 Task: In the  document Regularexercisemeet.rtf Change the allignment of footer to  'Center' Select the entire text and insert font style 'Playfair Display' and font size: 19
Action: Mouse moved to (263, 409)
Screenshot: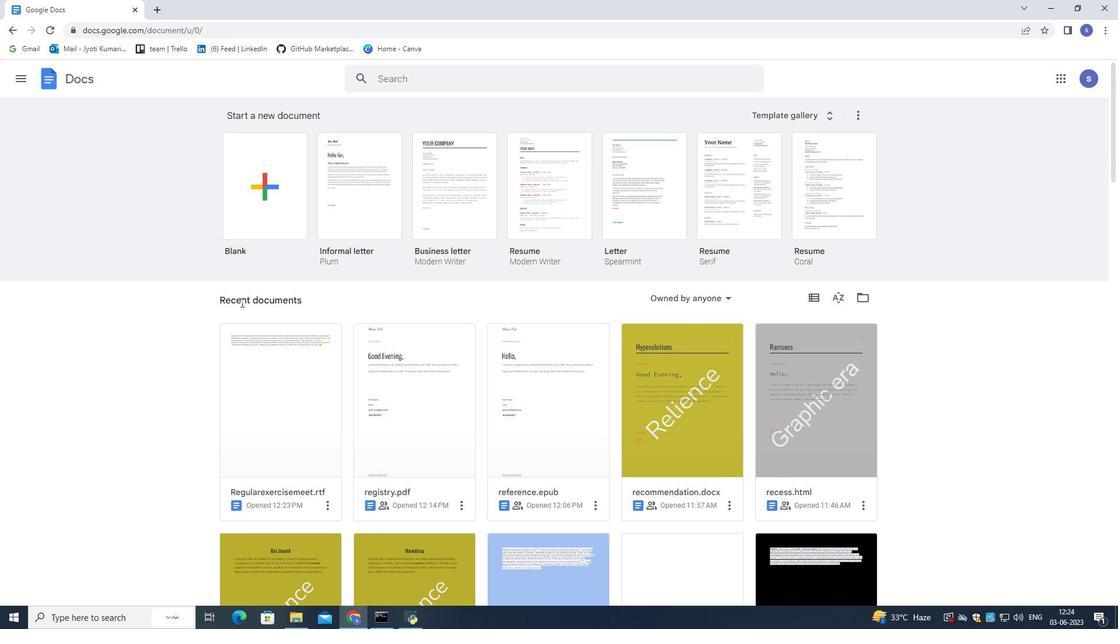 
Action: Mouse pressed left at (263, 409)
Screenshot: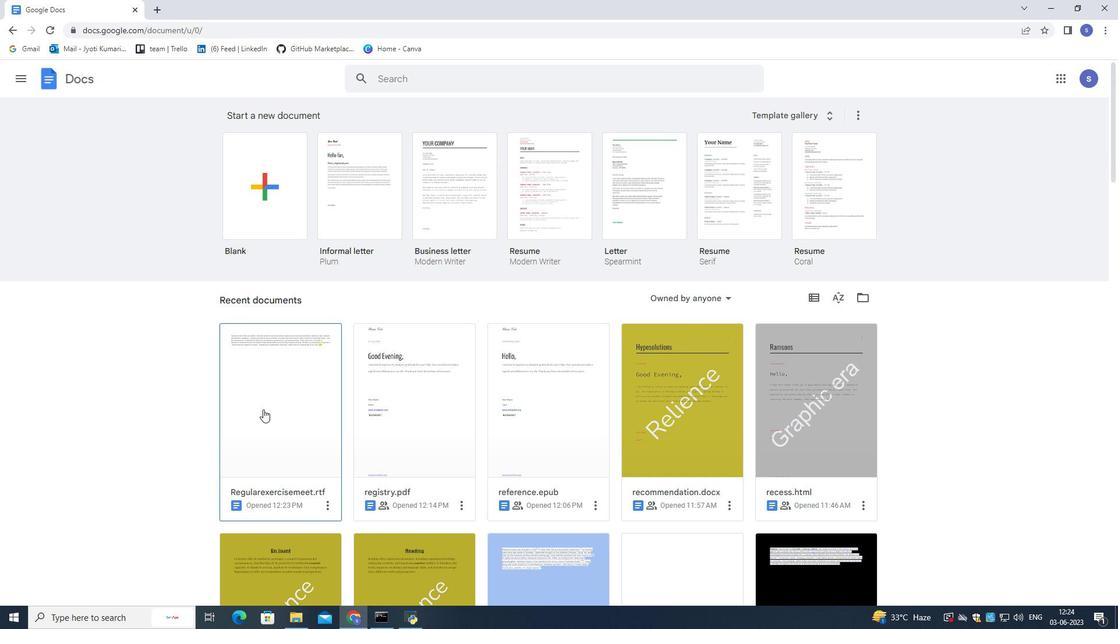 
Action: Mouse moved to (265, 411)
Screenshot: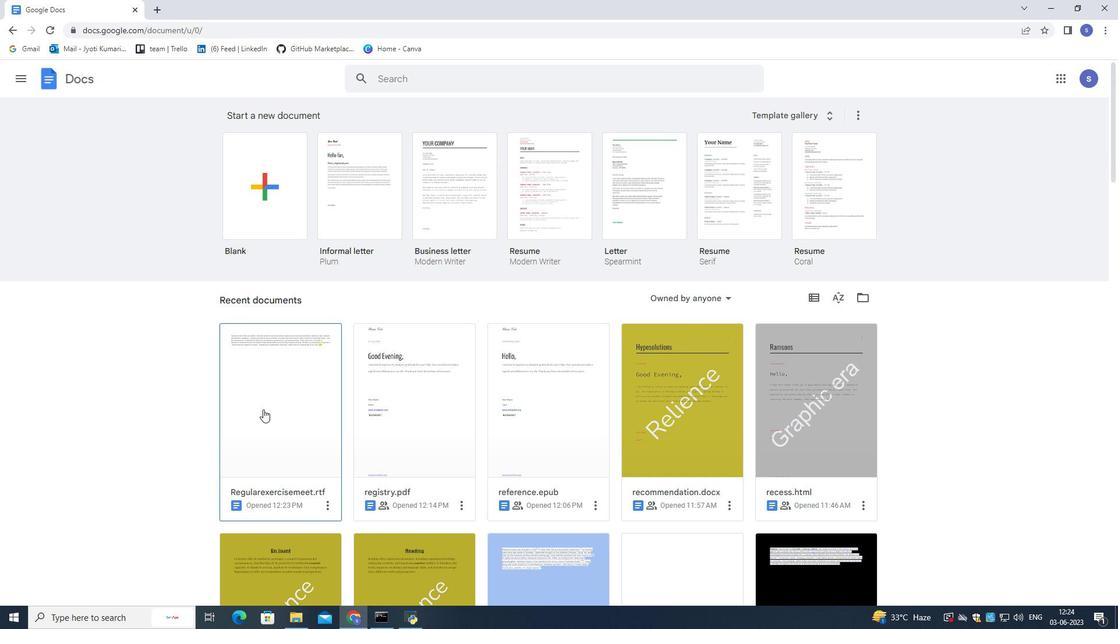 
Action: Mouse pressed left at (264, 410)
Screenshot: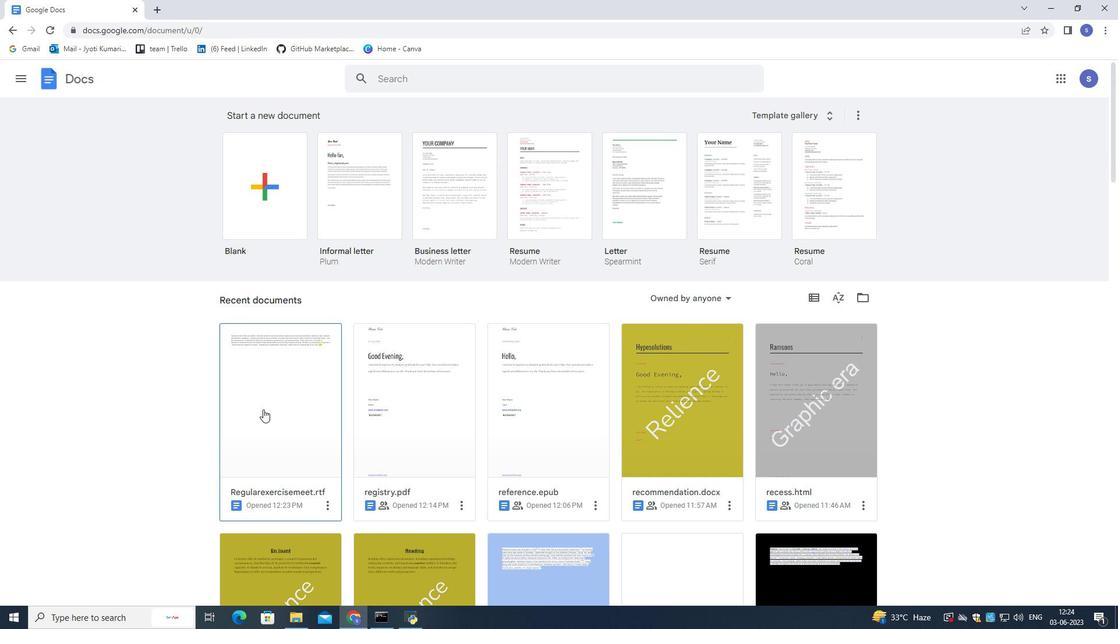 
Action: Mouse moved to (418, 366)
Screenshot: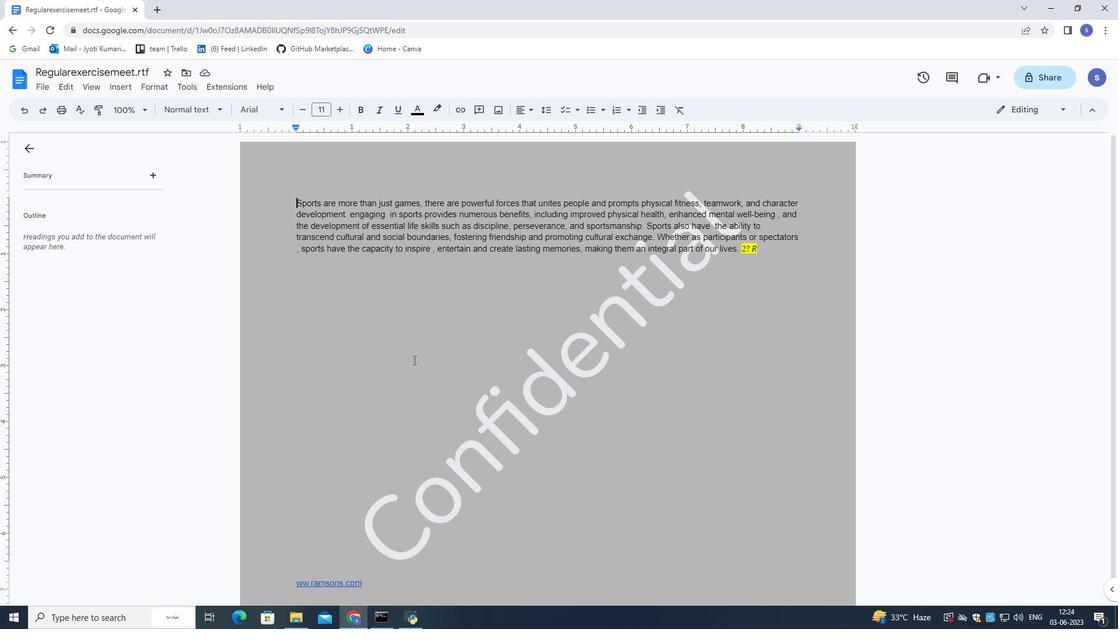 
Action: Mouse scrolled (418, 365) with delta (0, 0)
Screenshot: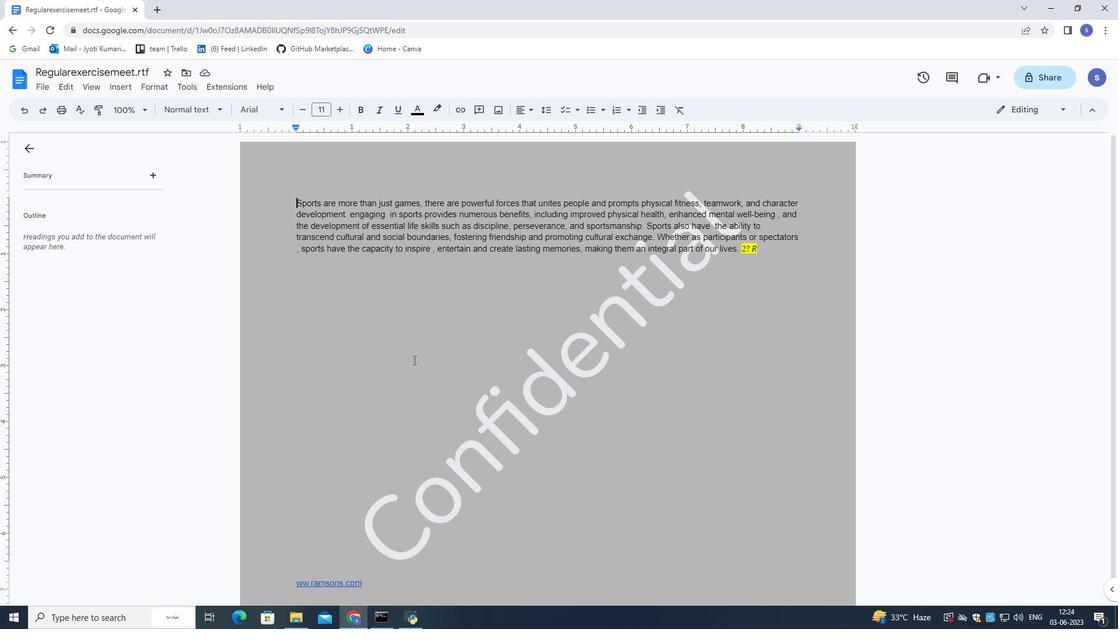 
Action: Mouse moved to (423, 374)
Screenshot: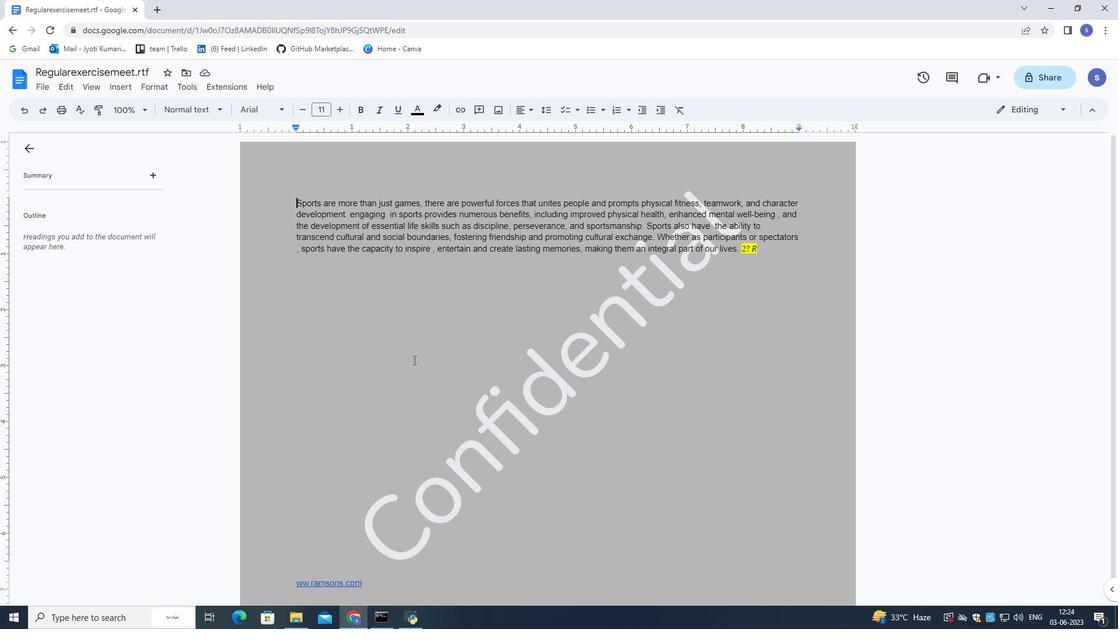 
Action: Mouse scrolled (423, 374) with delta (0, 0)
Screenshot: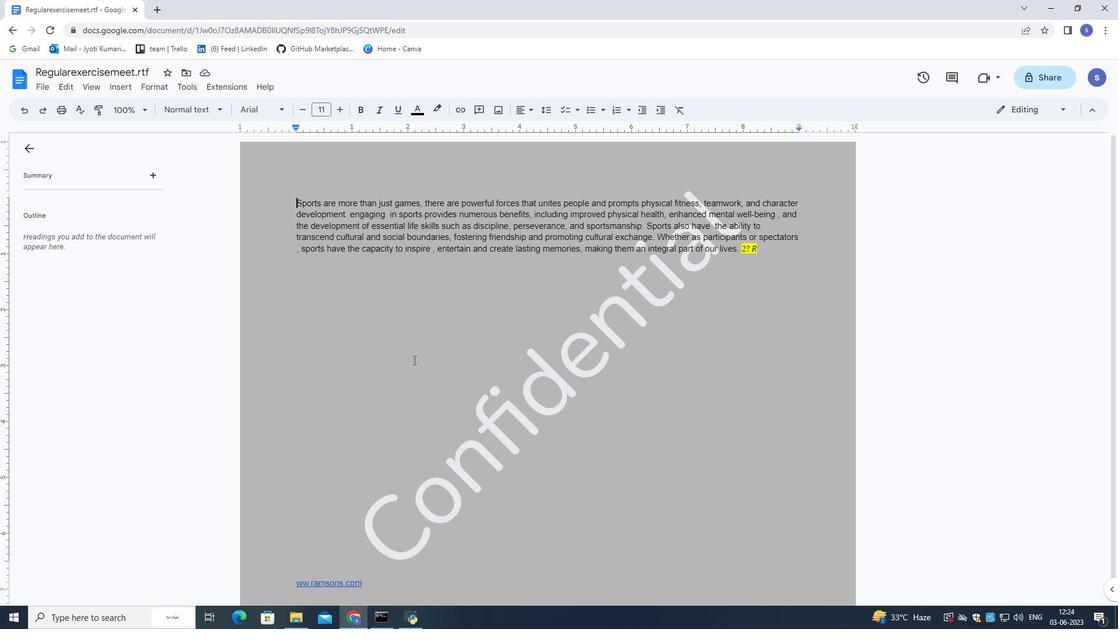 
Action: Mouse moved to (423, 374)
Screenshot: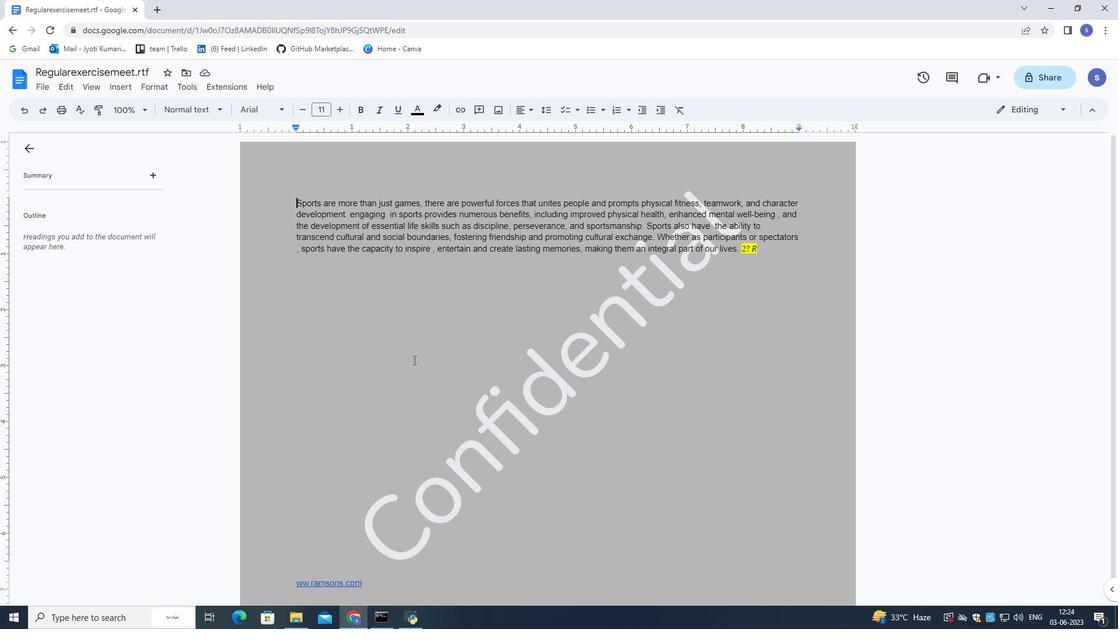 
Action: Mouse scrolled (423, 374) with delta (0, 0)
Screenshot: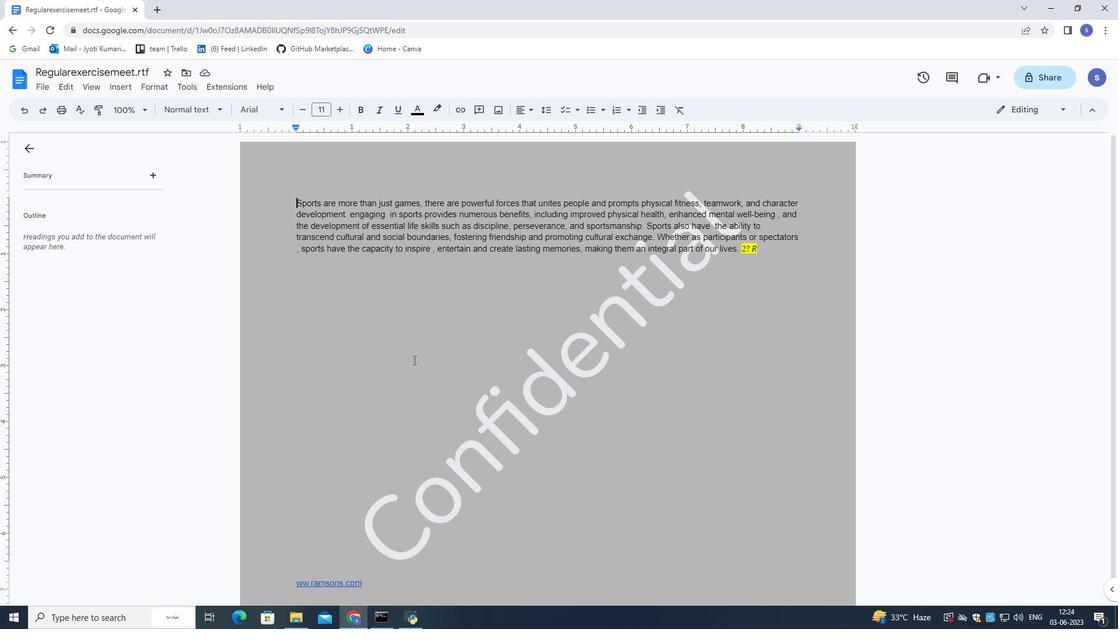 
Action: Mouse moved to (423, 376)
Screenshot: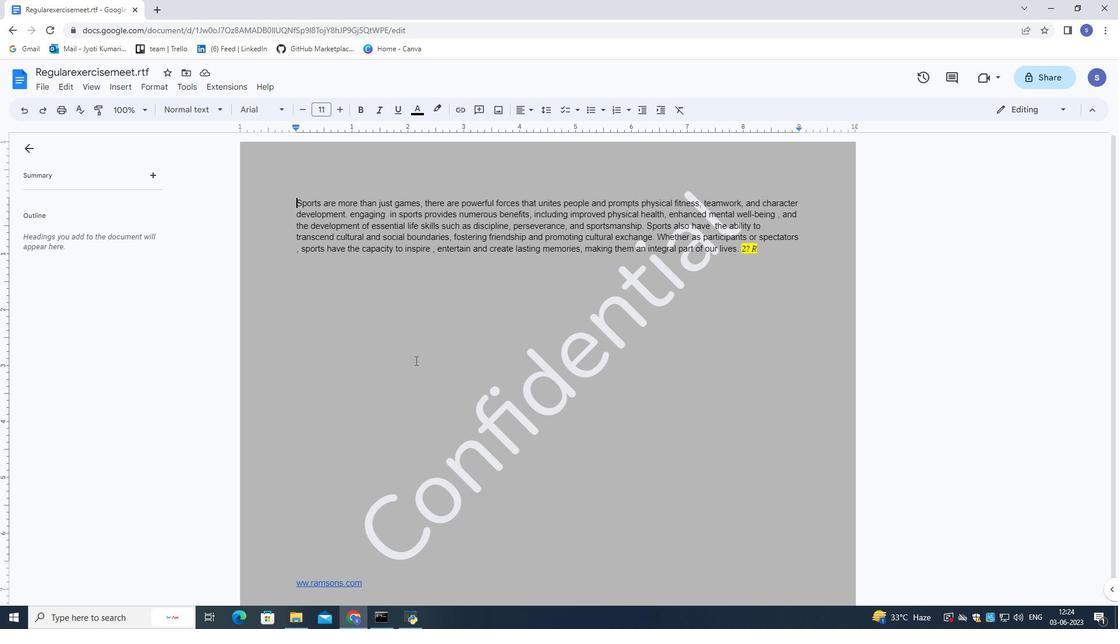 
Action: Mouse scrolled (423, 375) with delta (0, 0)
Screenshot: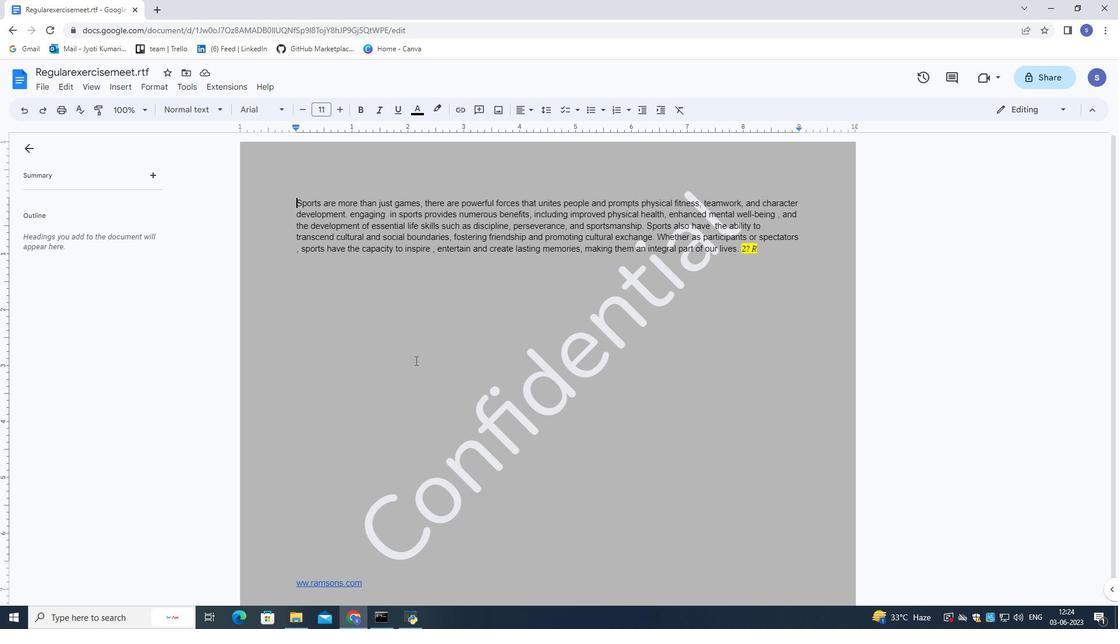 
Action: Mouse moved to (375, 562)
Screenshot: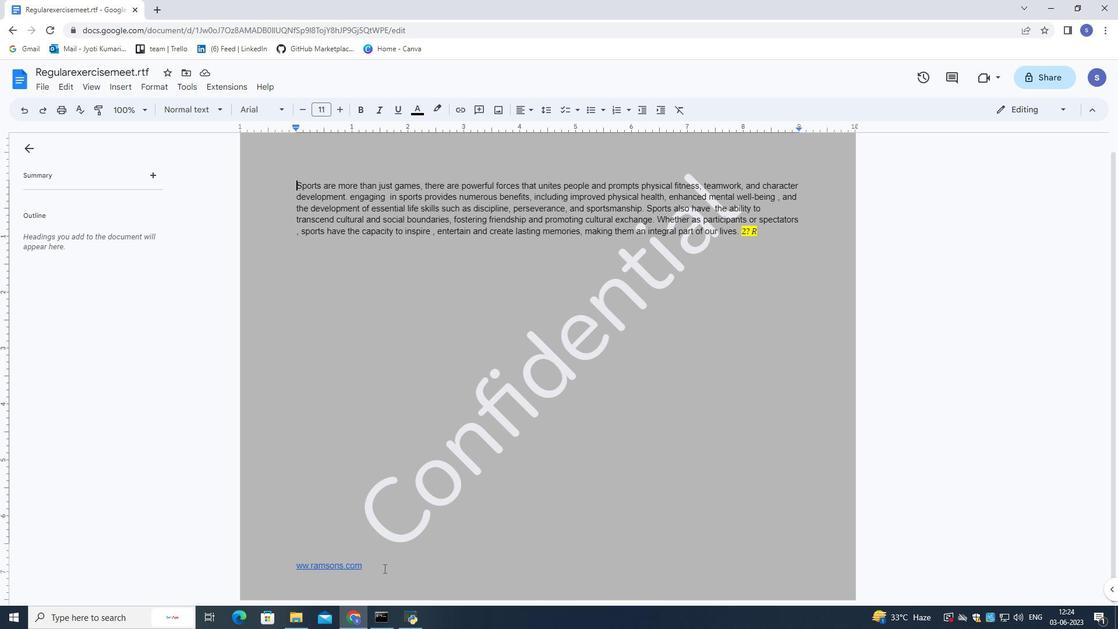 
Action: Mouse pressed left at (375, 562)
Screenshot: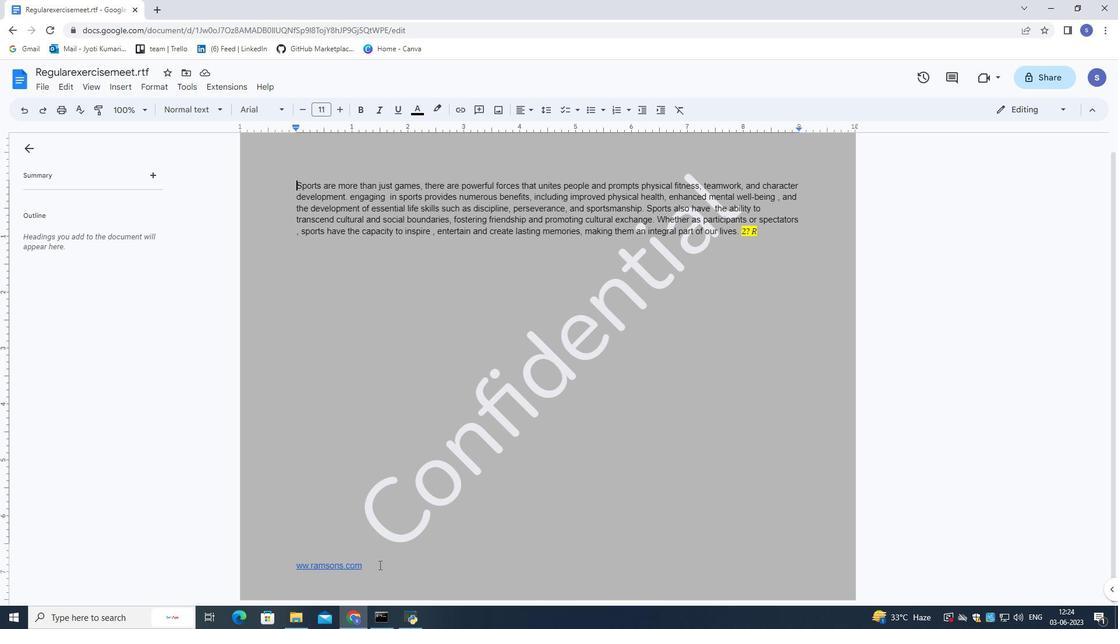 
Action: Mouse pressed left at (375, 562)
Screenshot: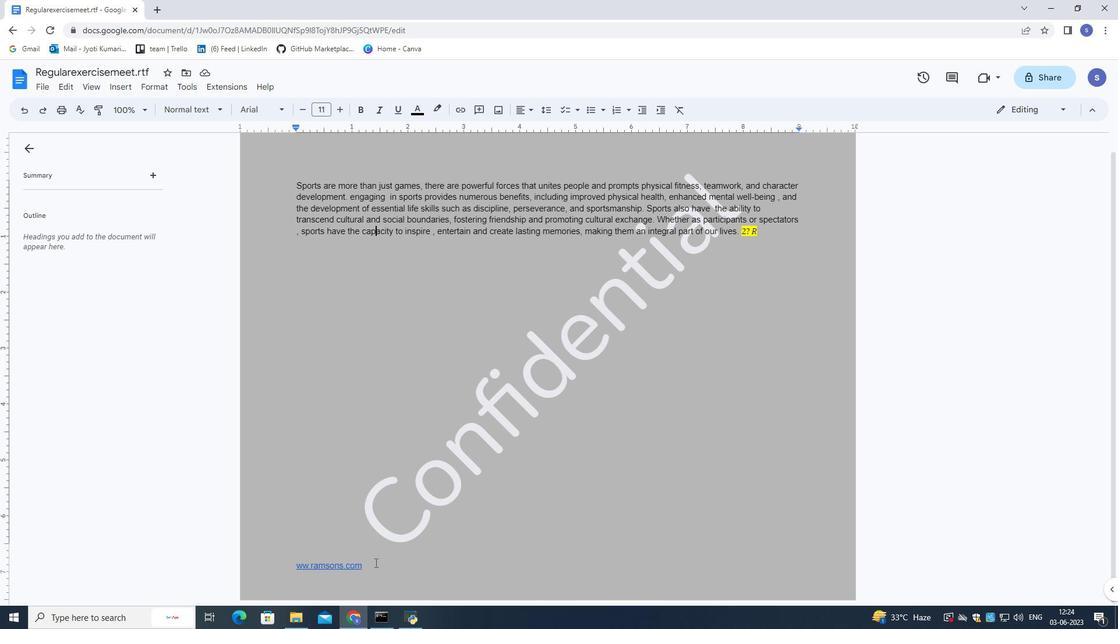 
Action: Mouse pressed left at (375, 562)
Screenshot: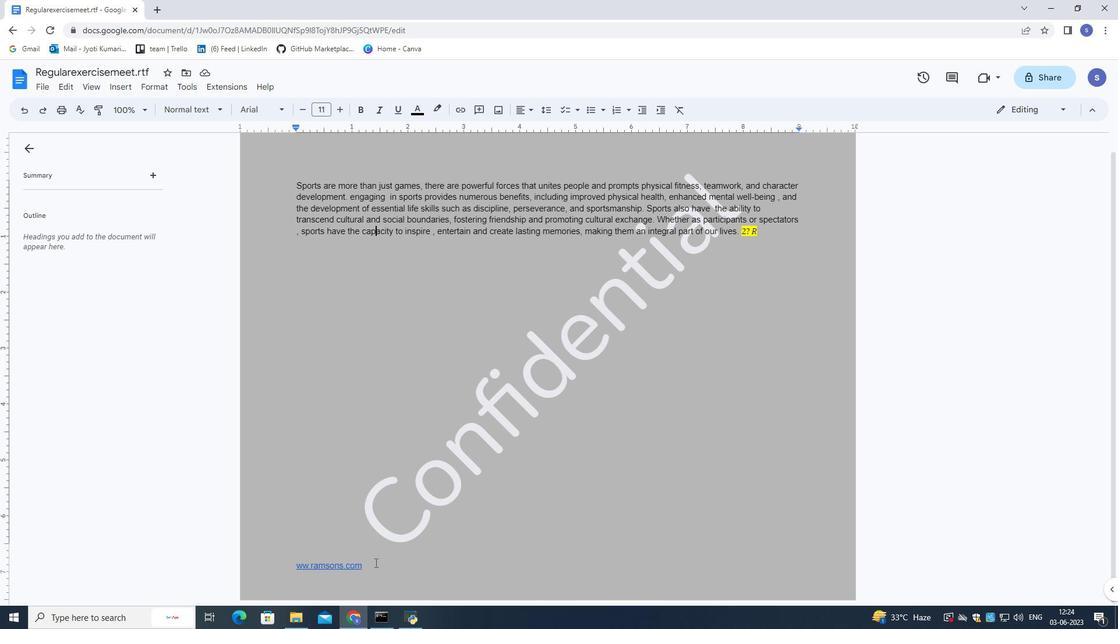 
Action: Mouse pressed left at (375, 562)
Screenshot: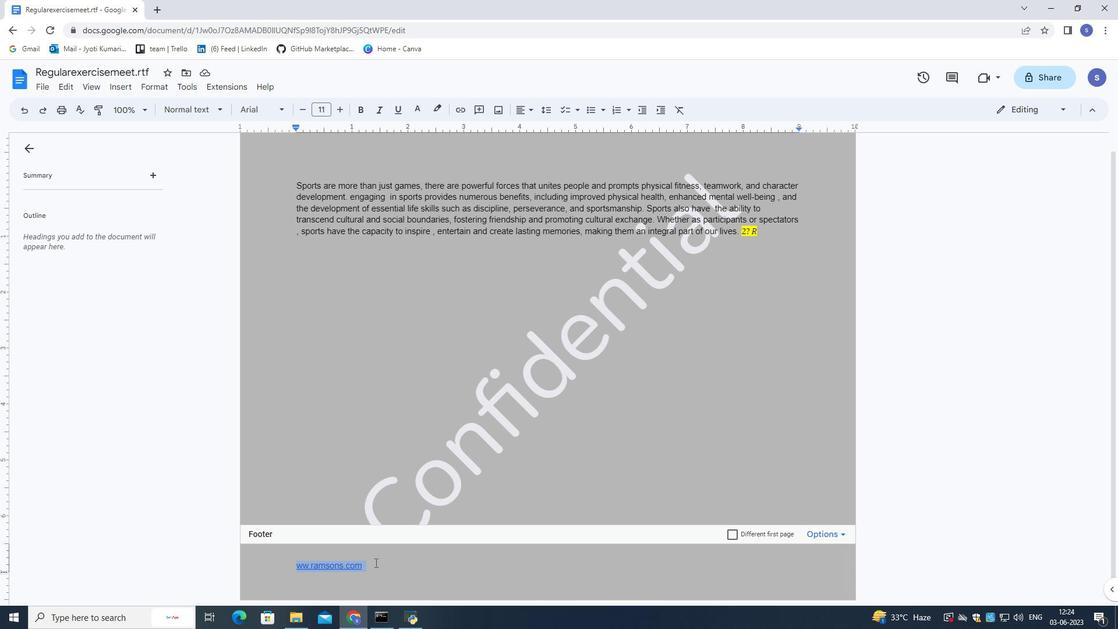 
Action: Mouse pressed left at (375, 562)
Screenshot: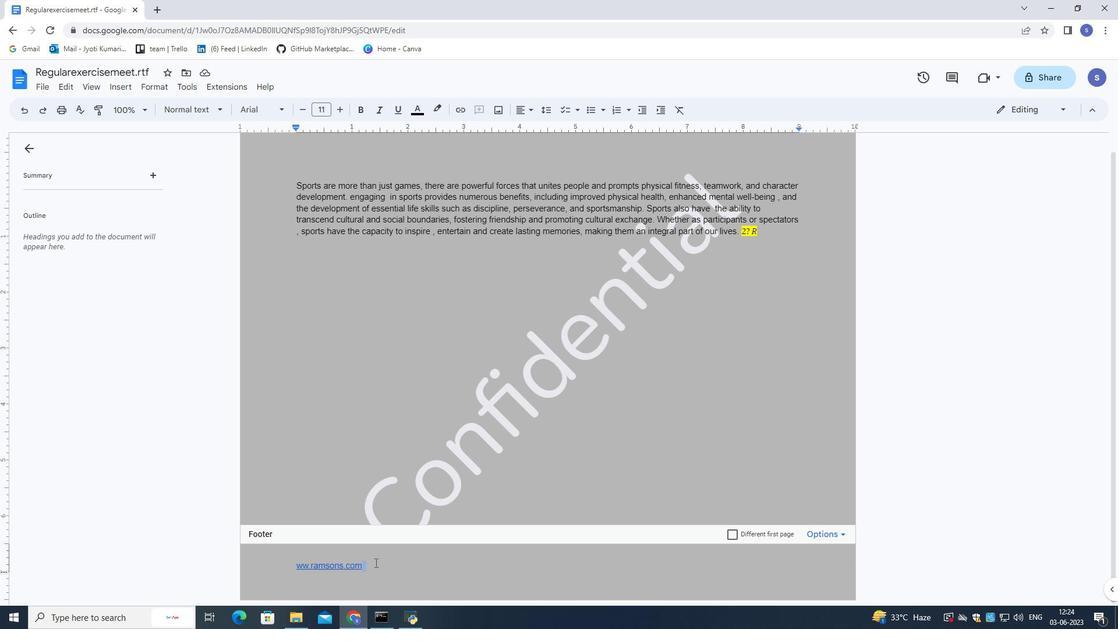 
Action: Mouse pressed left at (375, 562)
Screenshot: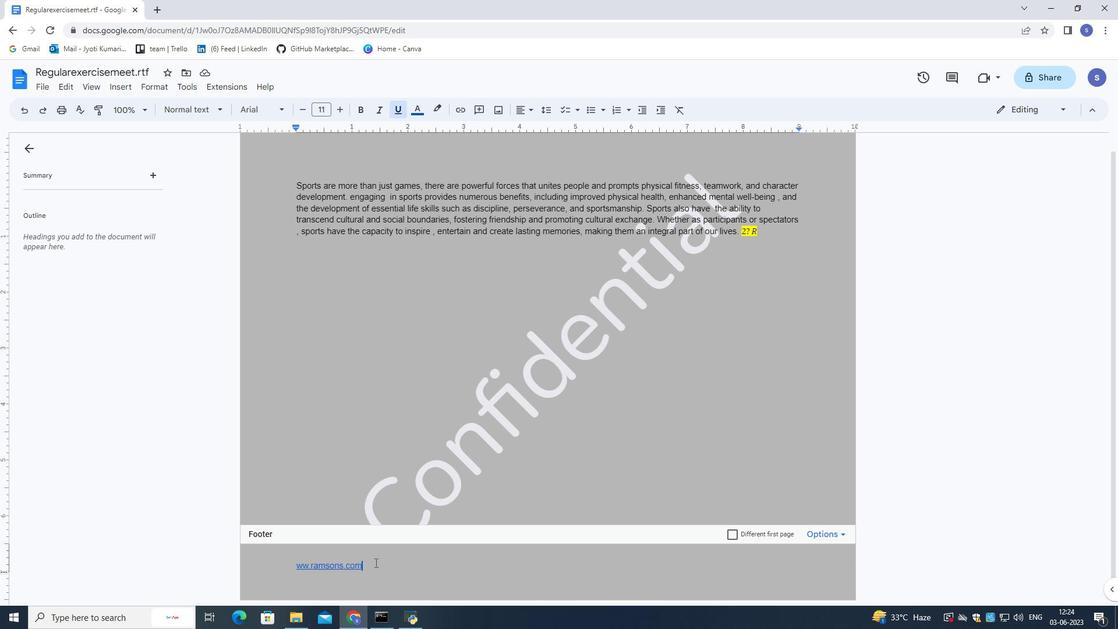 
Action: Mouse pressed left at (375, 562)
Screenshot: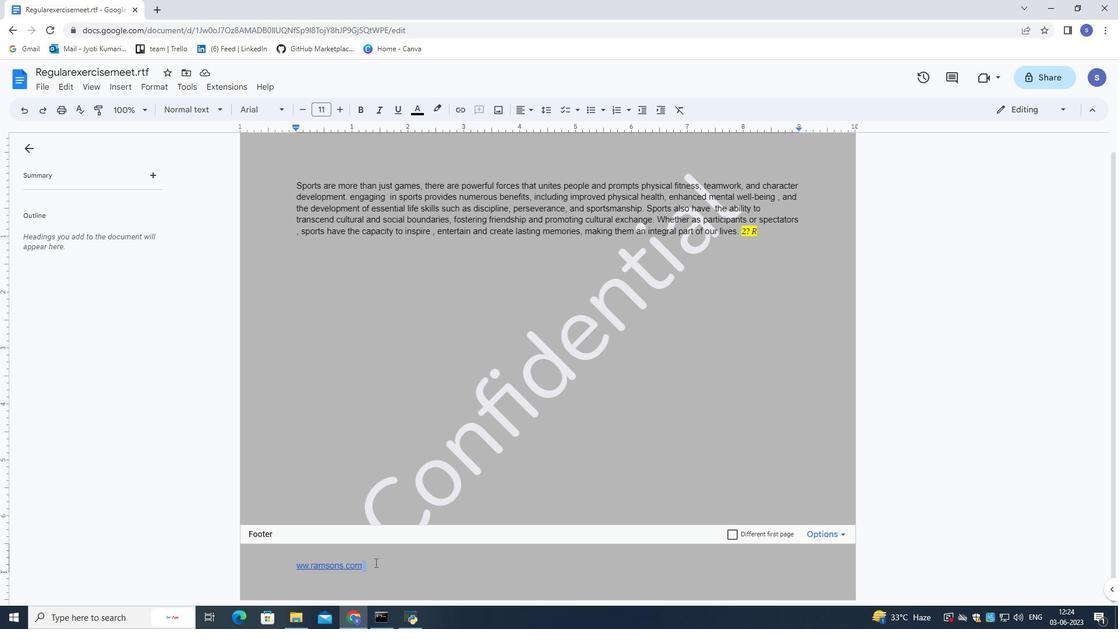 
Action: Mouse moved to (528, 106)
Screenshot: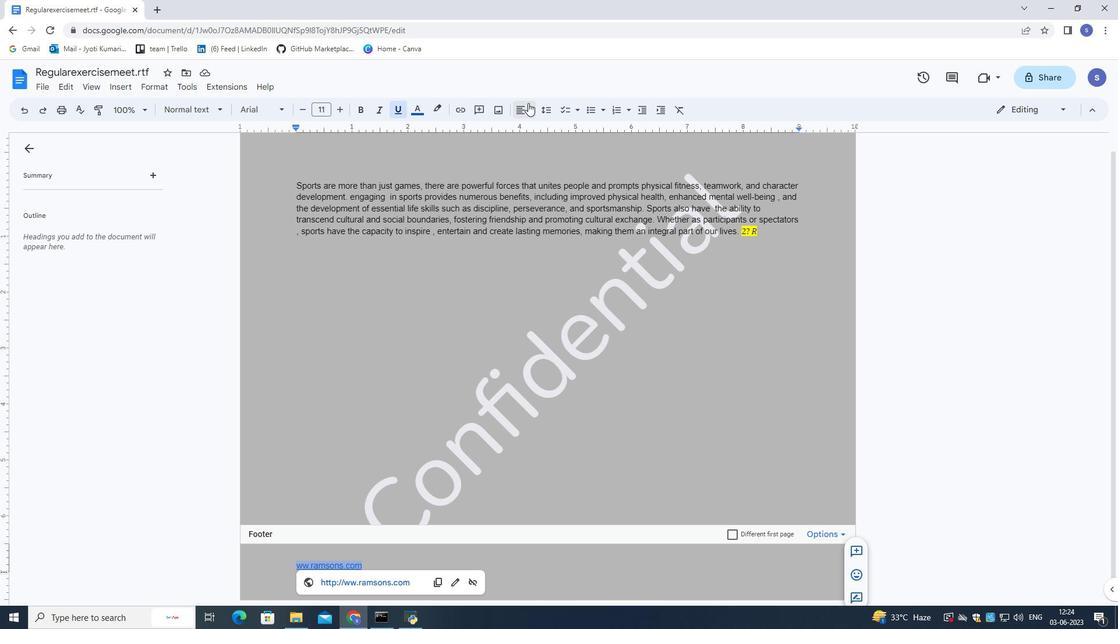 
Action: Mouse pressed left at (528, 106)
Screenshot: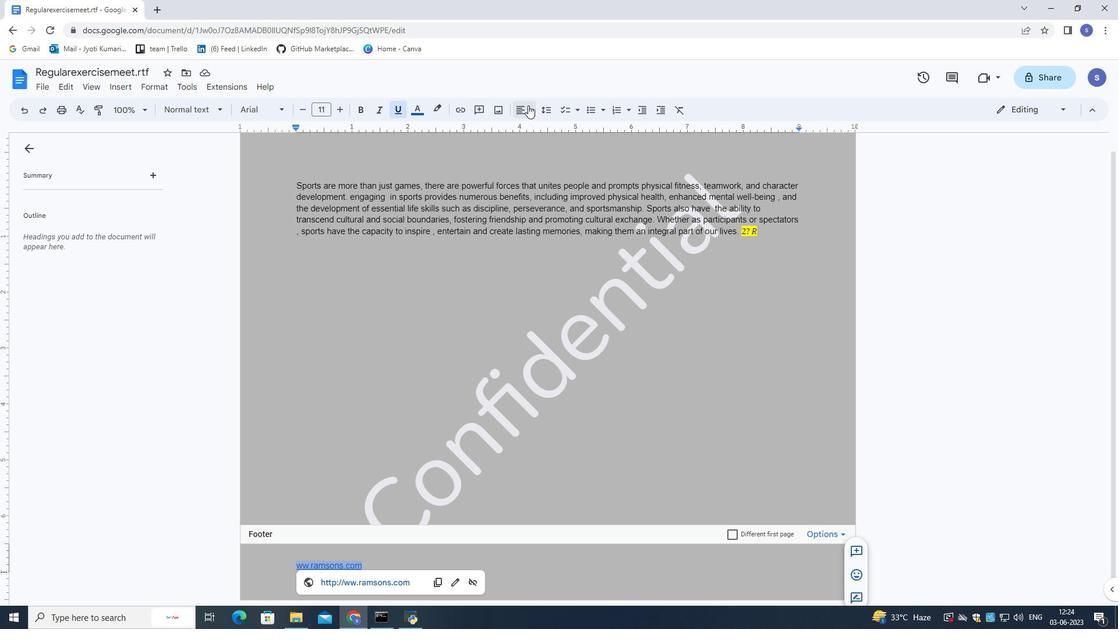 
Action: Mouse moved to (540, 129)
Screenshot: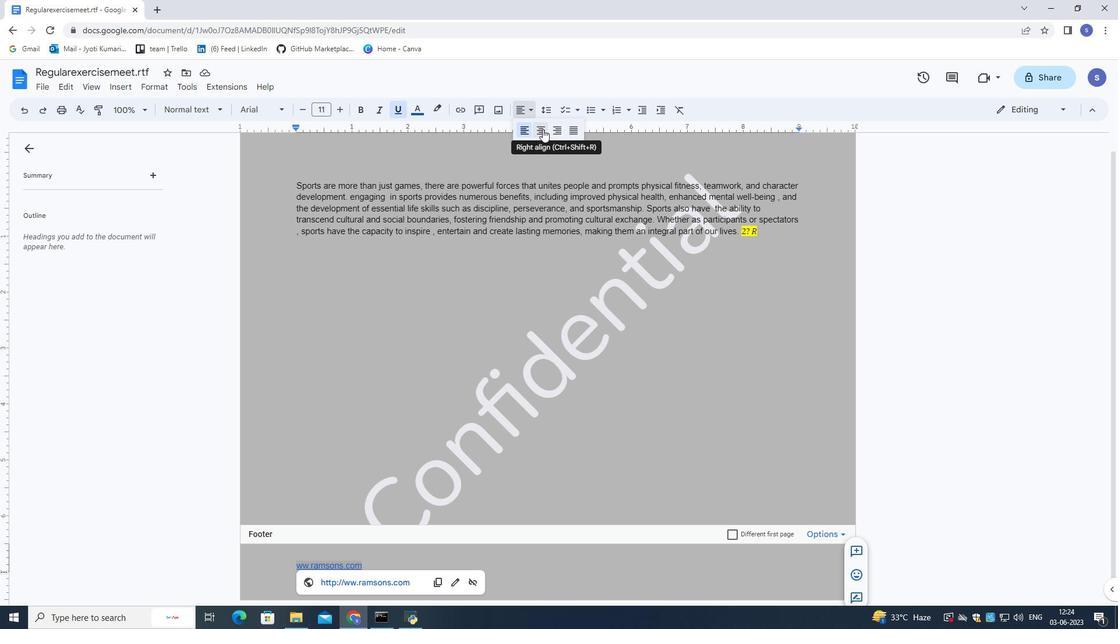 
Action: Mouse pressed left at (540, 129)
Screenshot: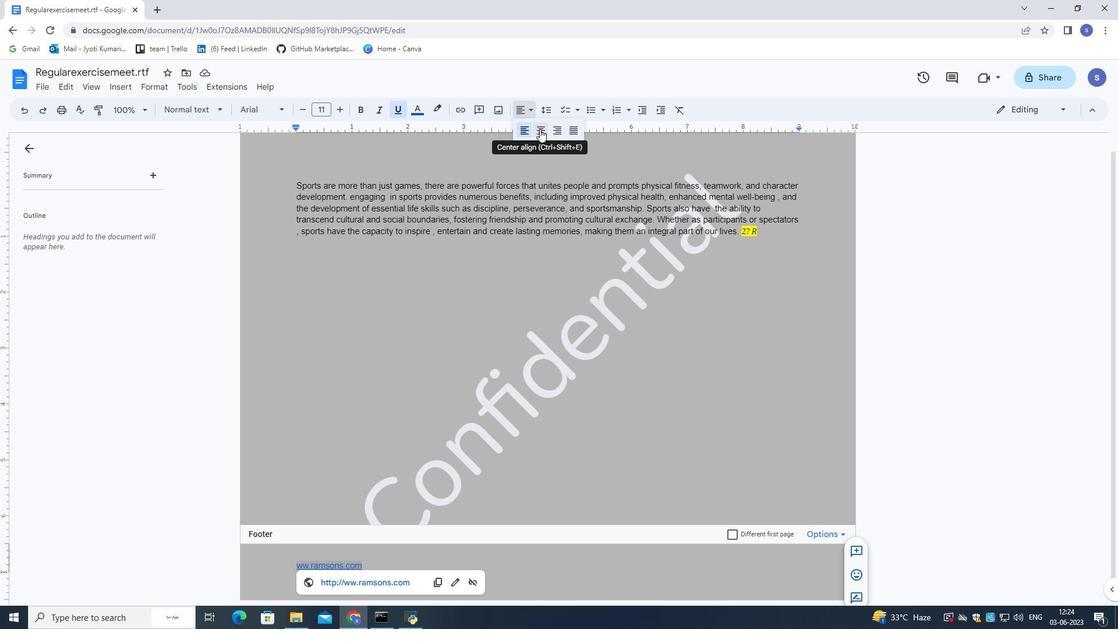 
Action: Mouse moved to (499, 371)
Screenshot: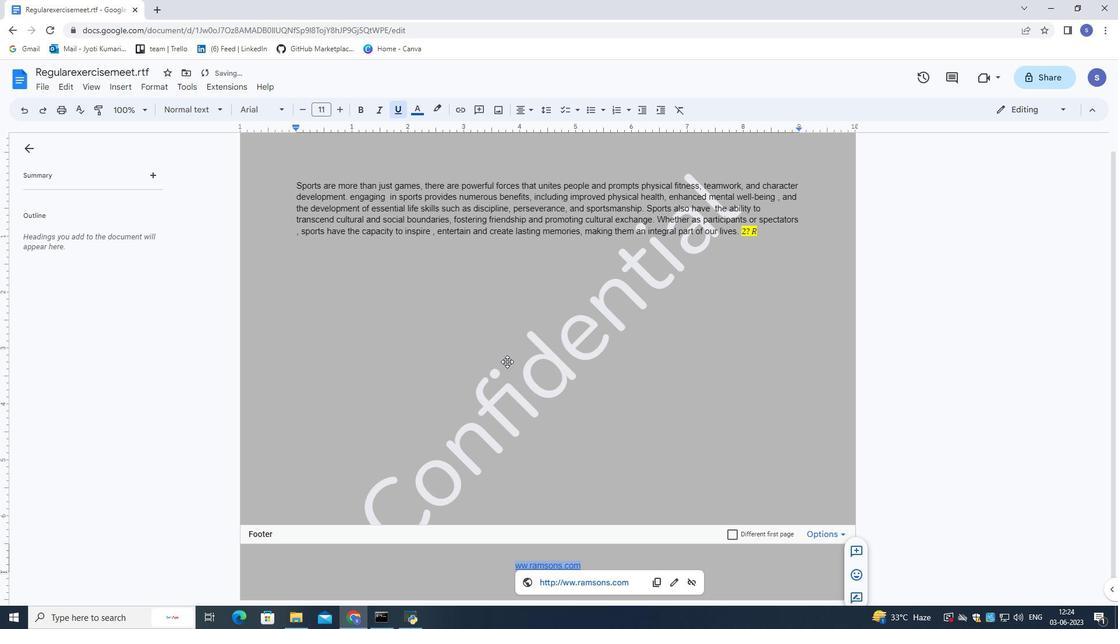 
Action: Mouse pressed left at (499, 371)
Screenshot: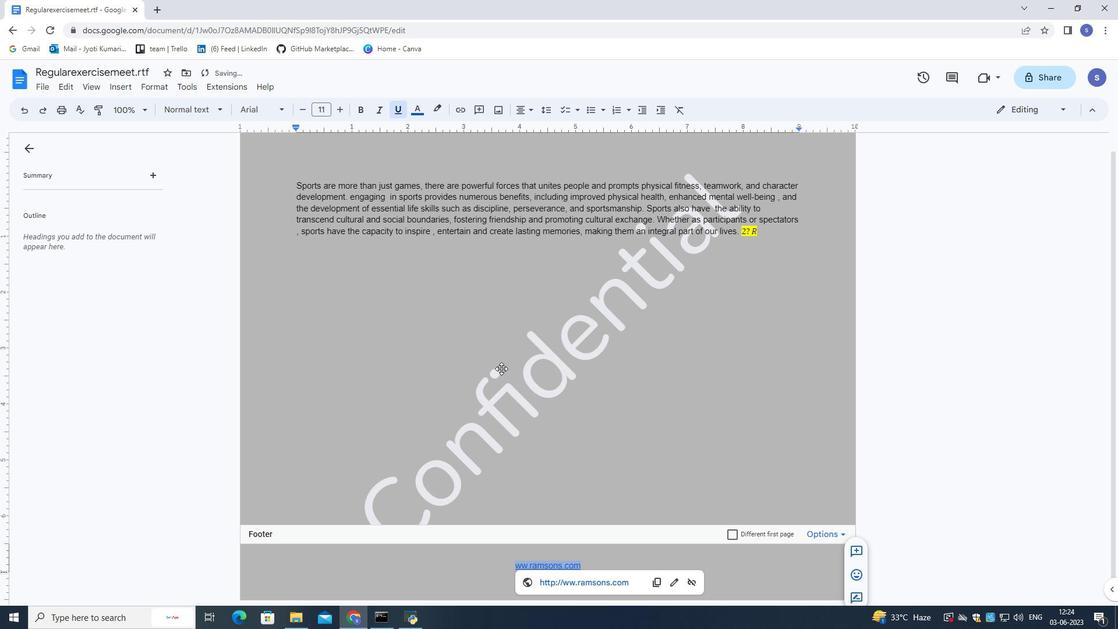 
Action: Mouse moved to (754, 278)
Screenshot: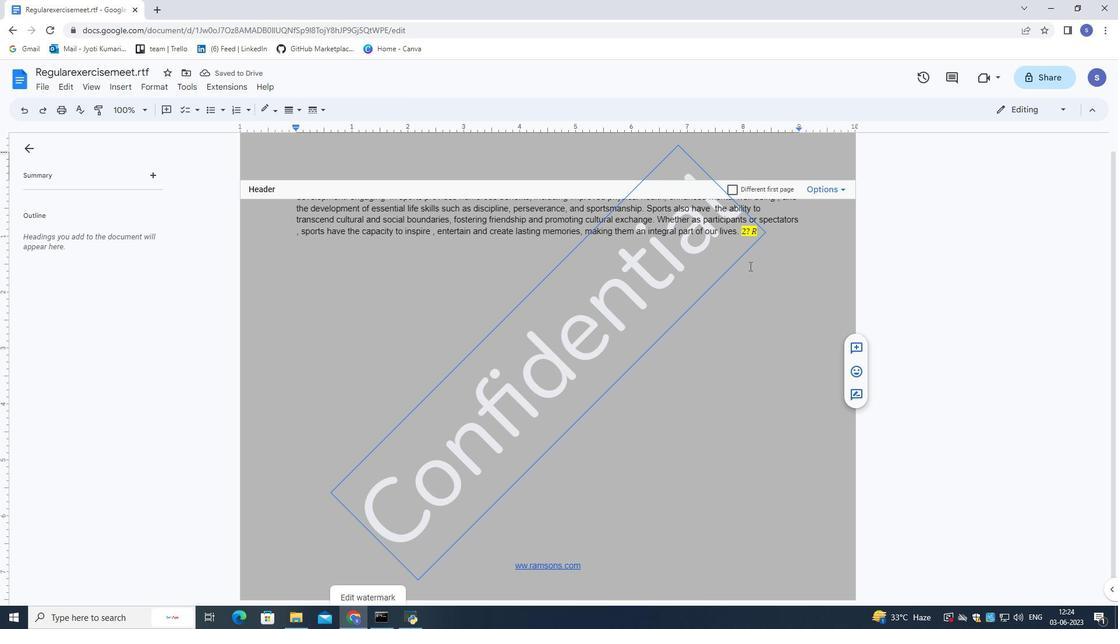 
Action: Mouse pressed left at (754, 278)
Screenshot: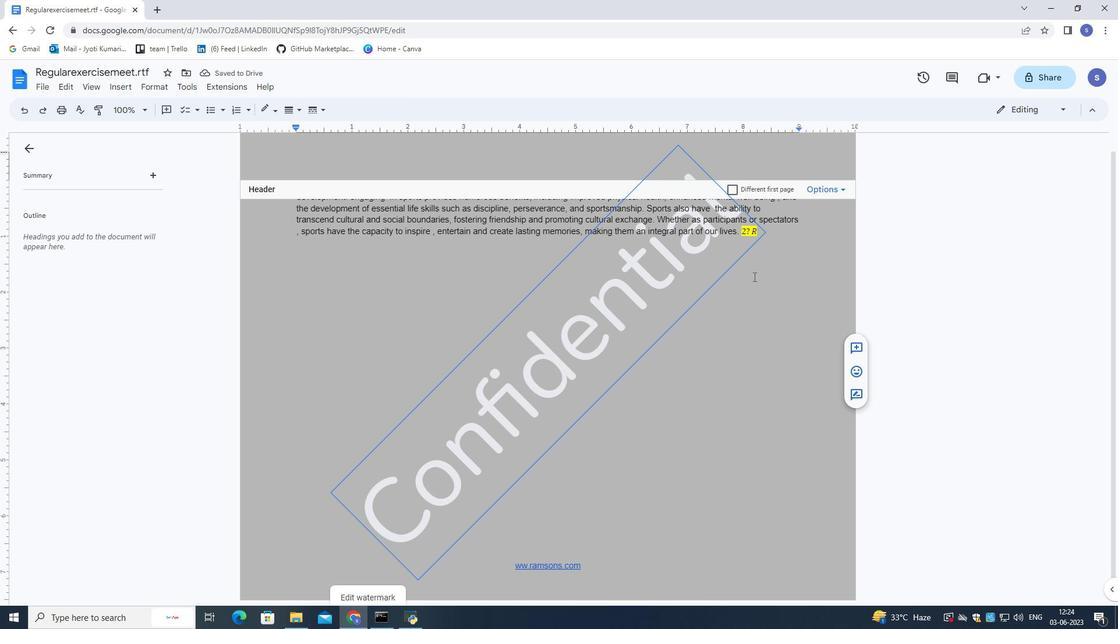 
Action: Mouse moved to (760, 231)
Screenshot: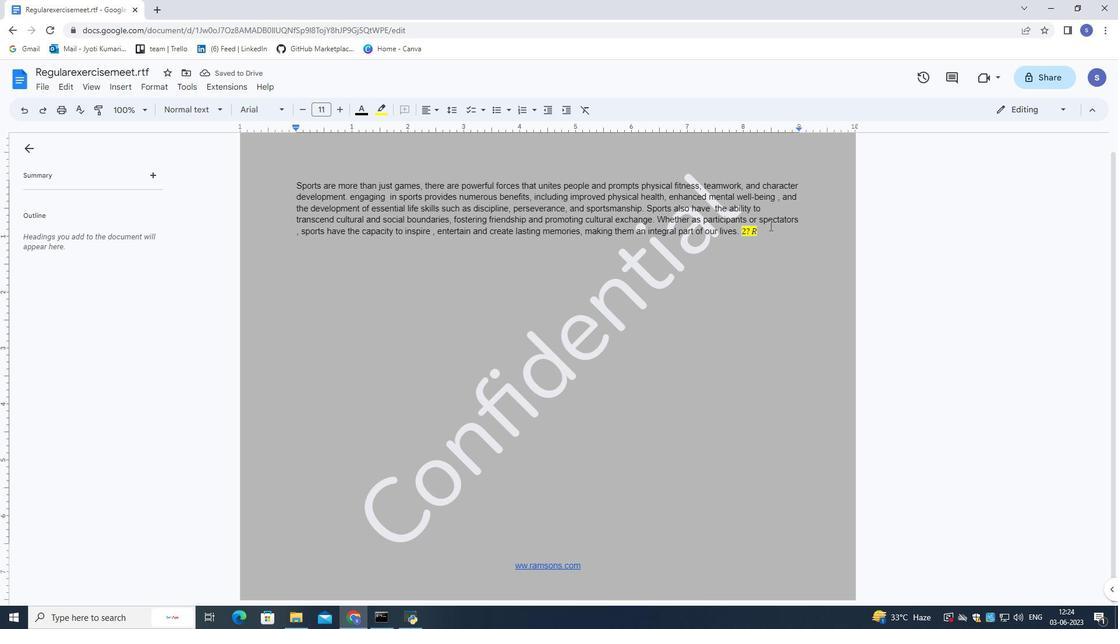
Action: Mouse pressed left at (760, 231)
Screenshot: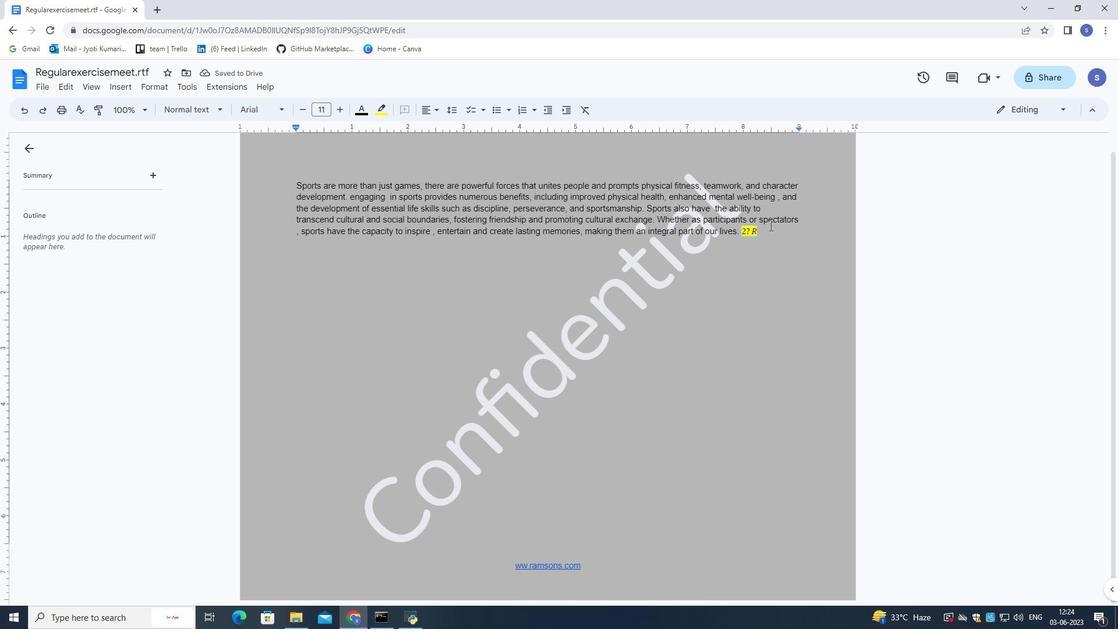 
Action: Mouse moved to (266, 113)
Screenshot: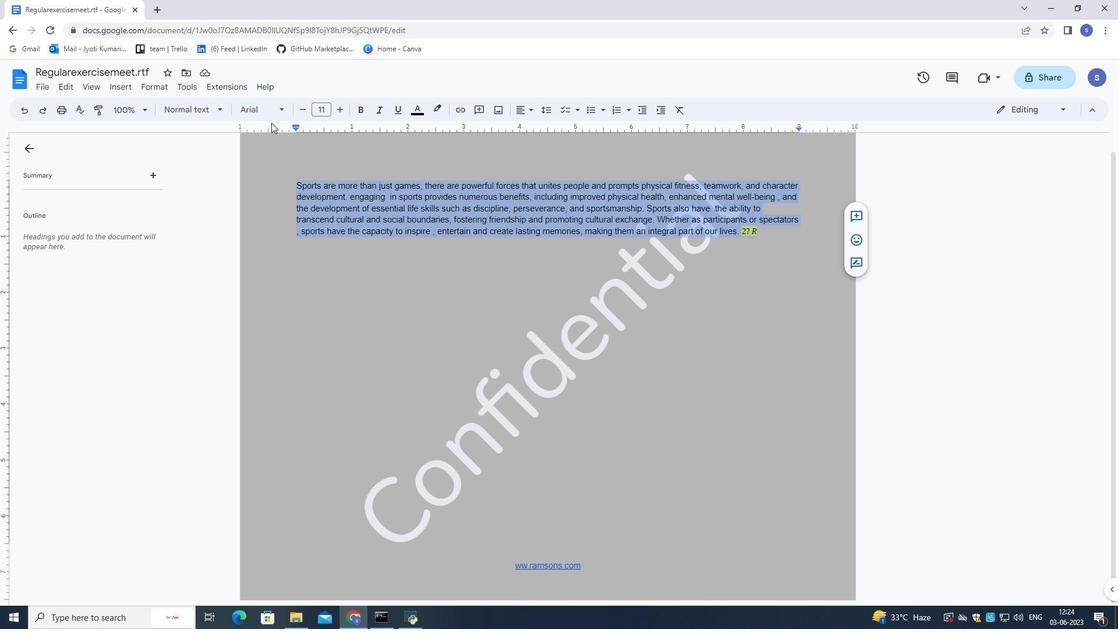 
Action: Mouse pressed left at (266, 113)
Screenshot: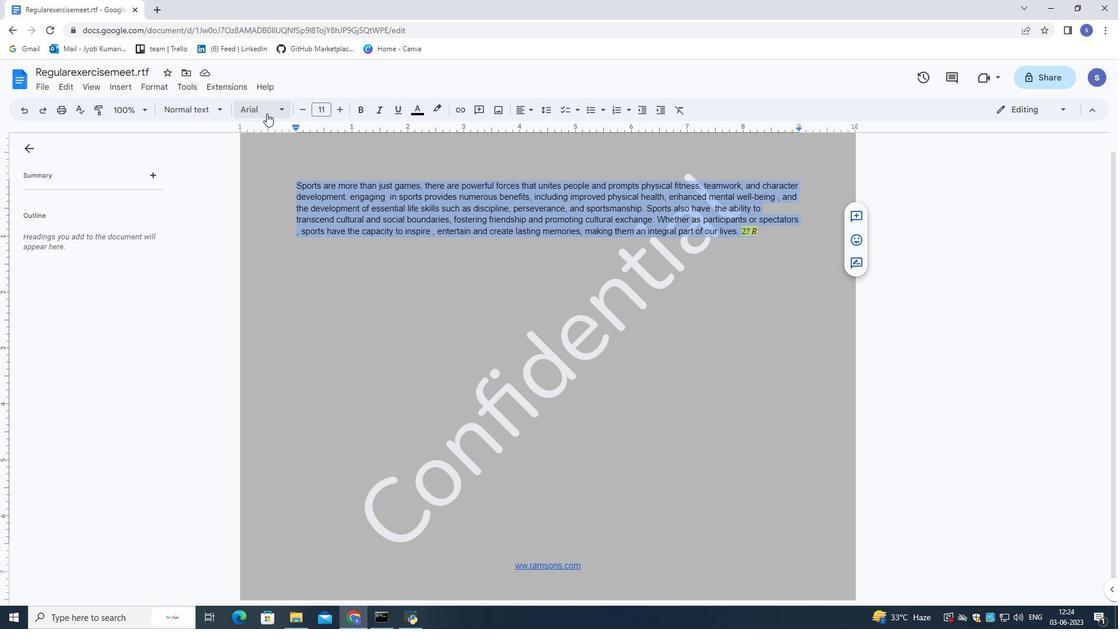 
Action: Mouse moved to (308, 216)
Screenshot: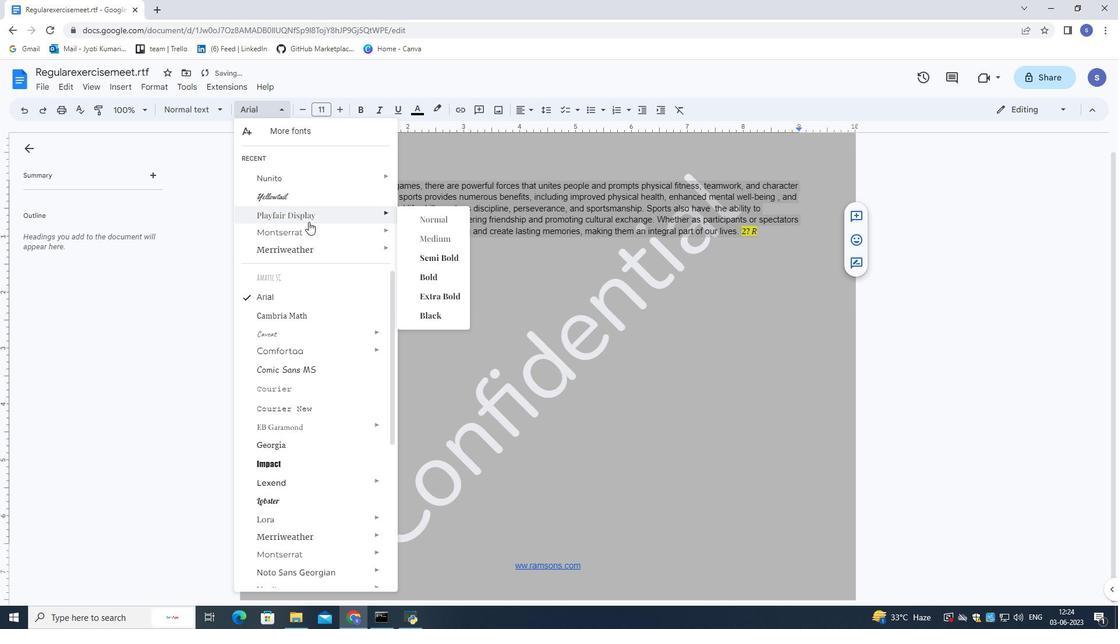 
Action: Mouse pressed left at (308, 216)
Screenshot: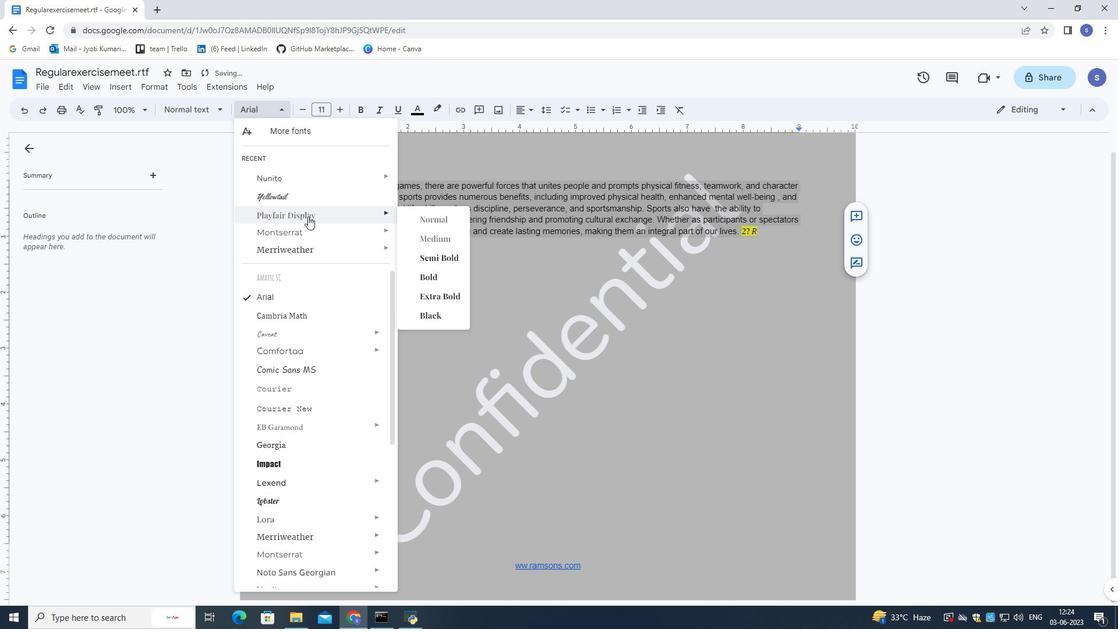 
Action: Mouse moved to (340, 113)
Screenshot: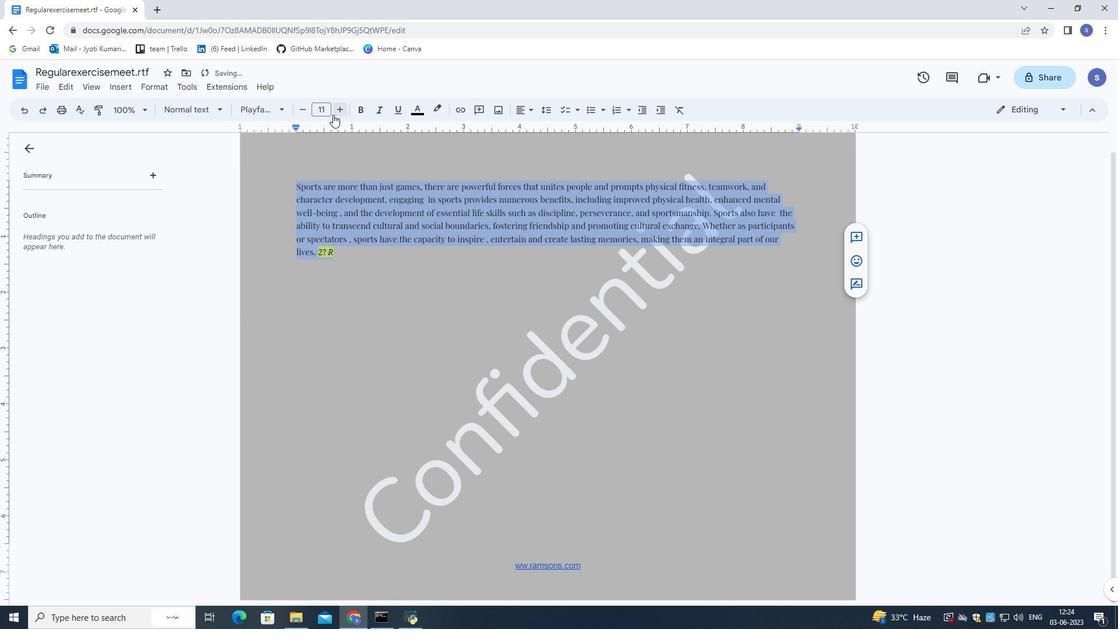
Action: Mouse pressed left at (340, 113)
Screenshot: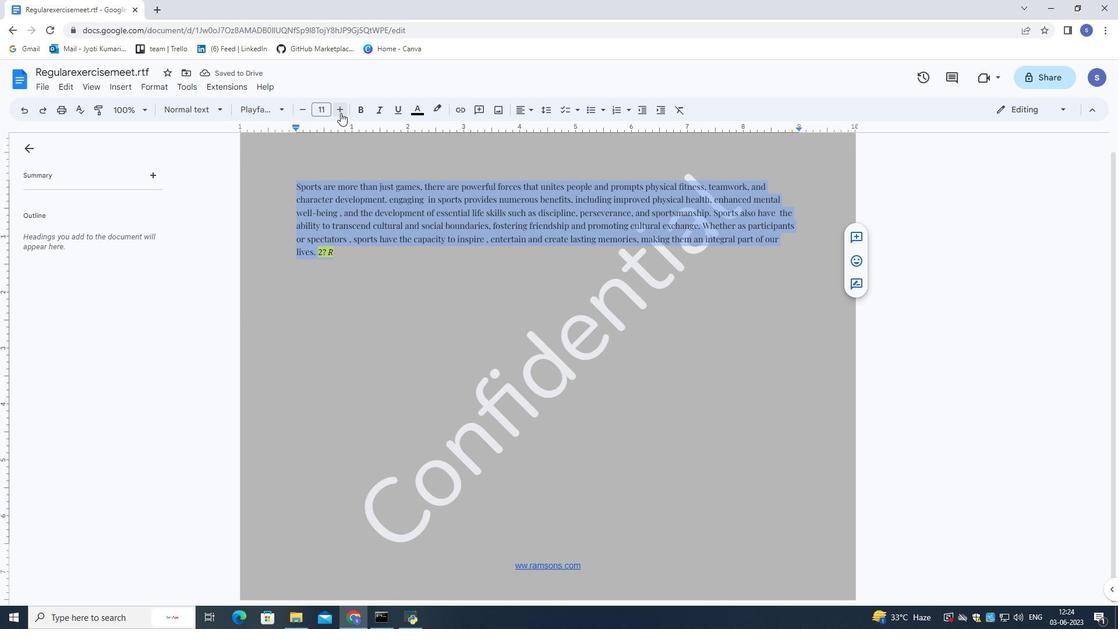 
Action: Mouse pressed left at (340, 113)
Screenshot: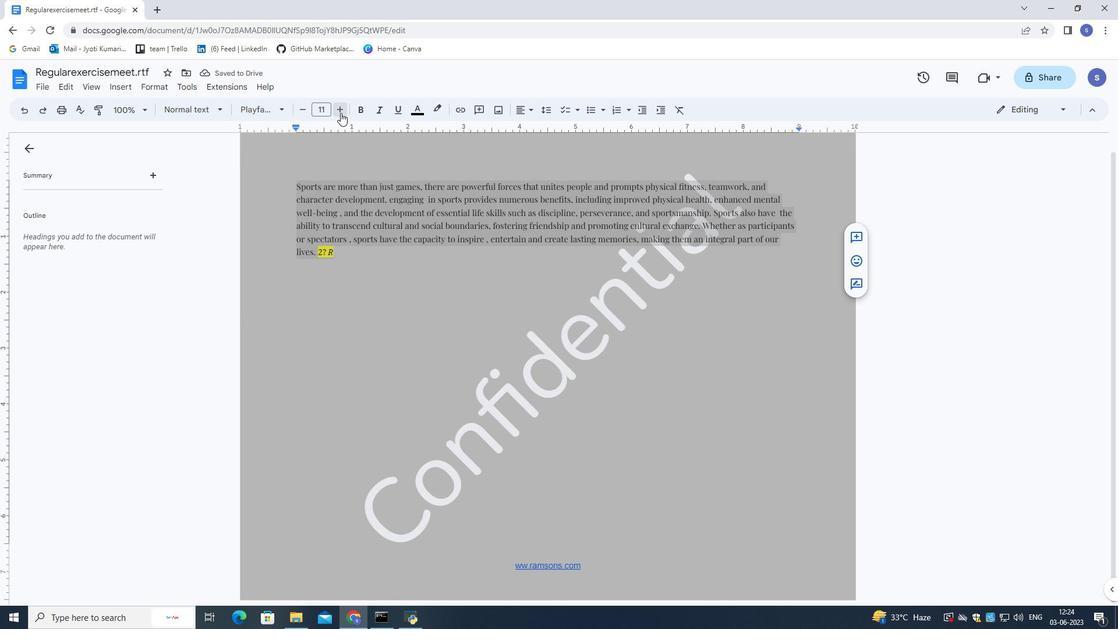
Action: Mouse pressed left at (340, 113)
Screenshot: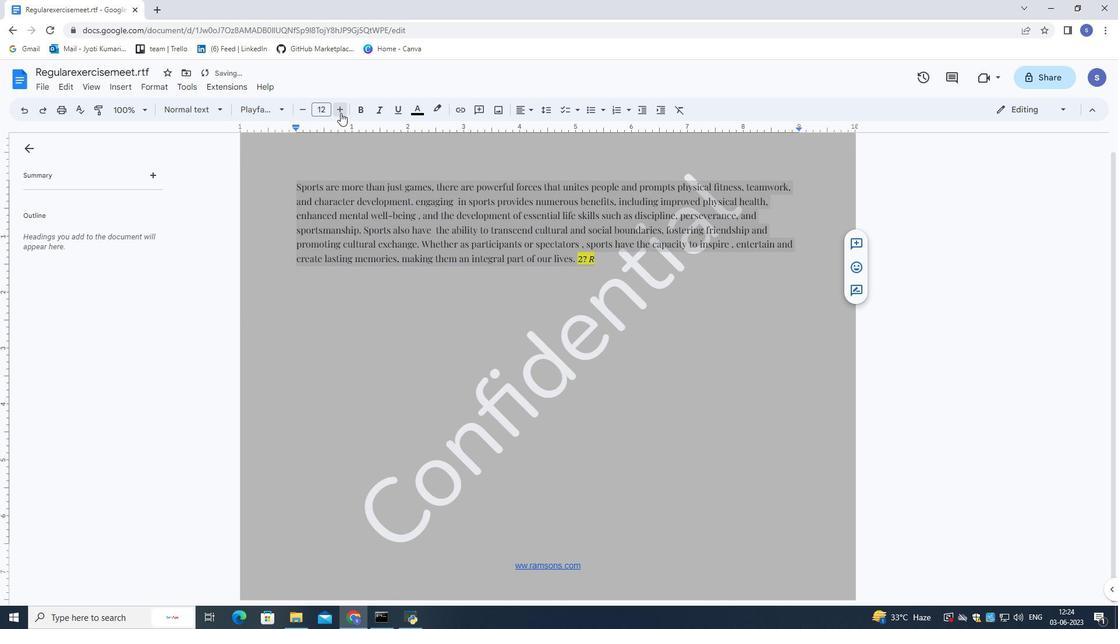 
Action: Mouse pressed left at (340, 113)
Screenshot: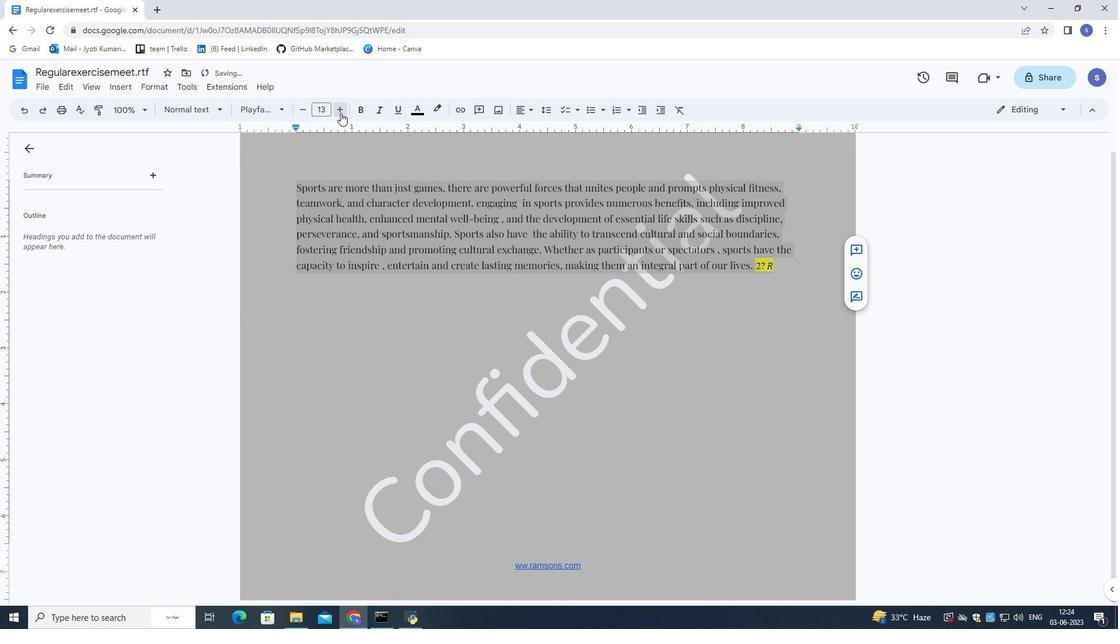 
Action: Mouse pressed left at (340, 113)
Screenshot: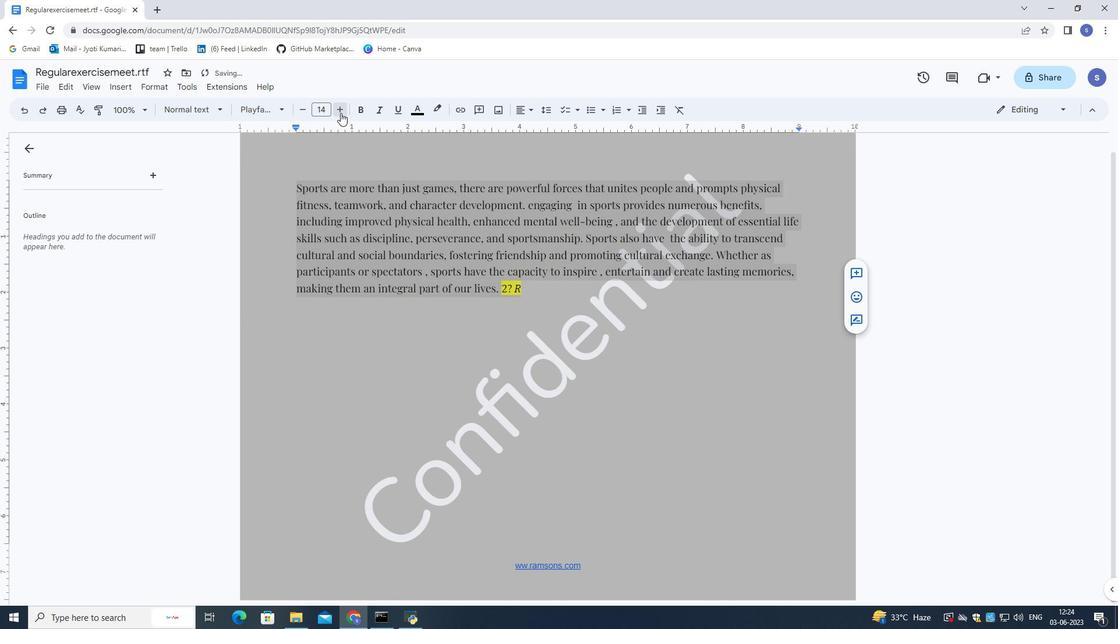 
Action: Mouse pressed left at (340, 113)
Screenshot: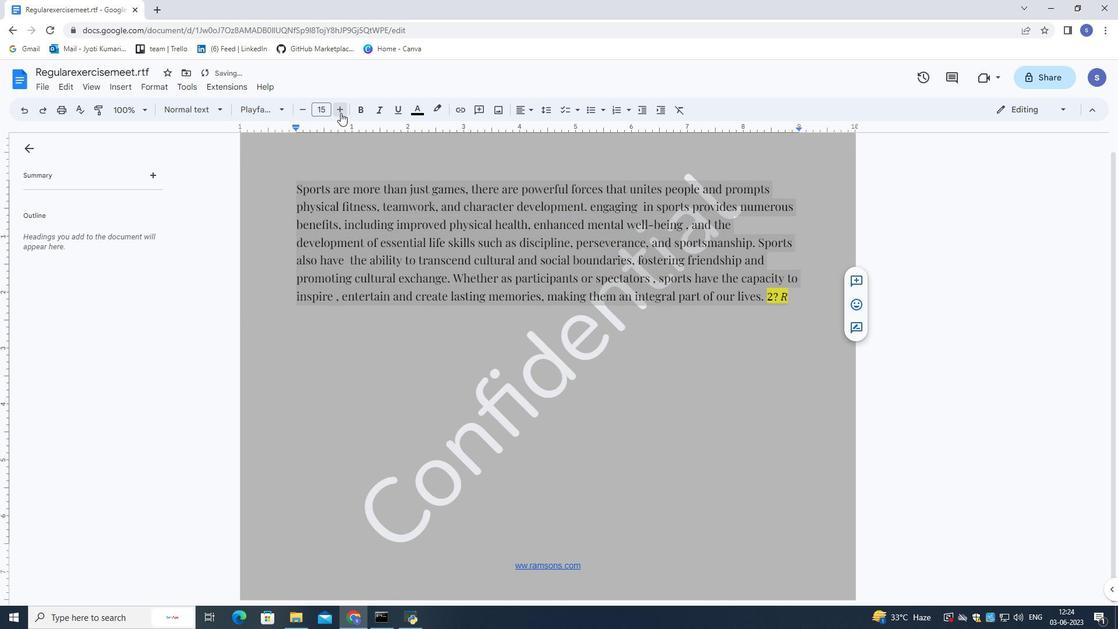 
Action: Mouse pressed left at (340, 113)
Screenshot: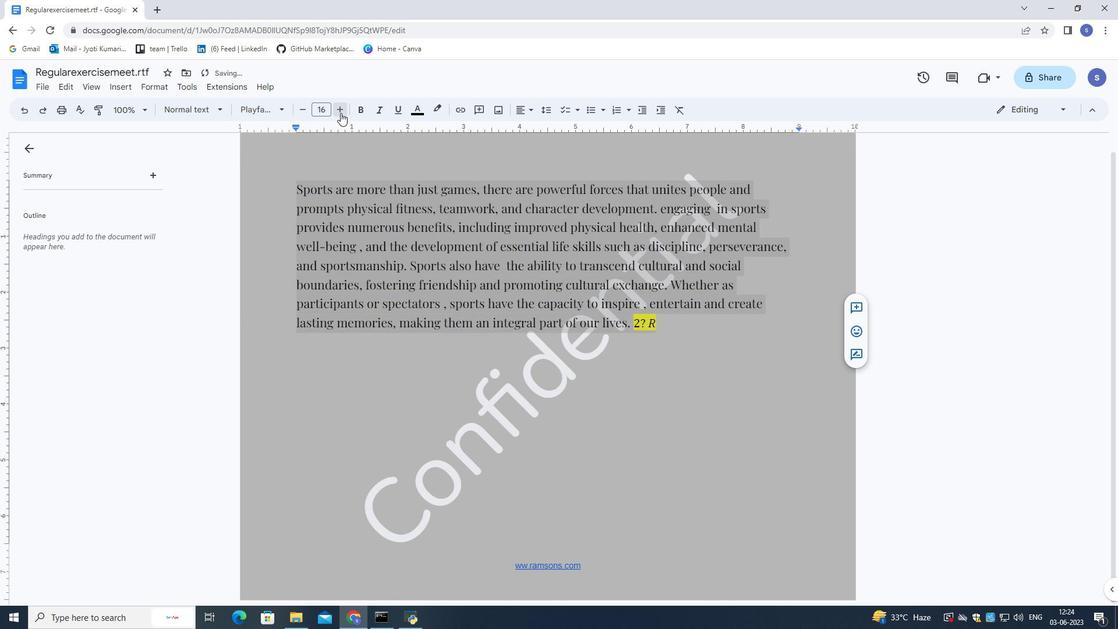 
Action: Mouse pressed left at (340, 113)
Screenshot: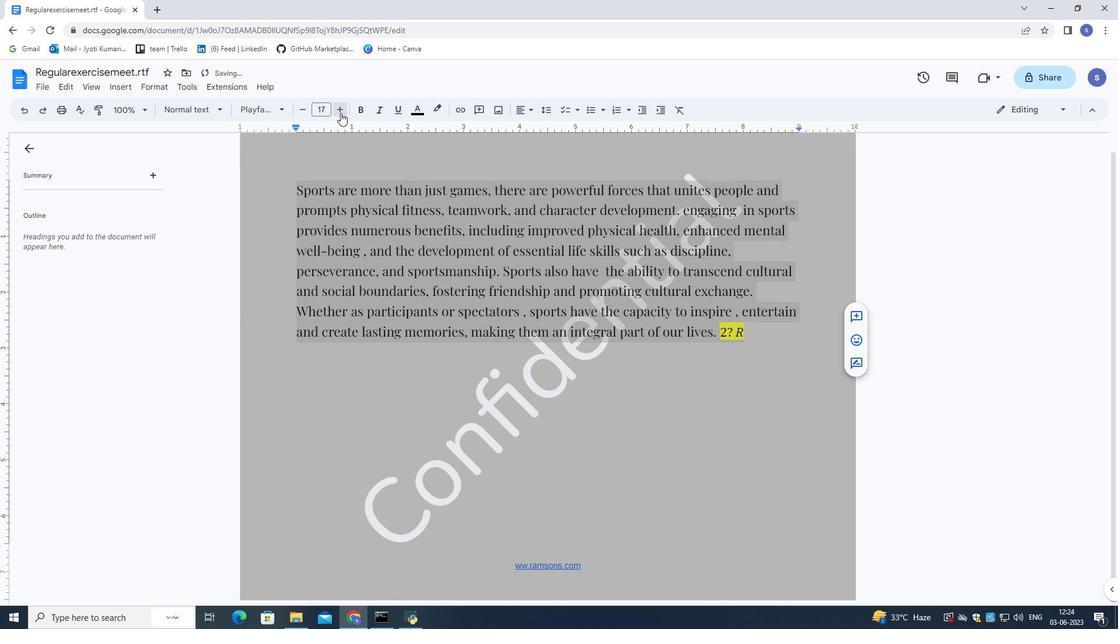 
Action: Mouse moved to (347, 149)
Screenshot: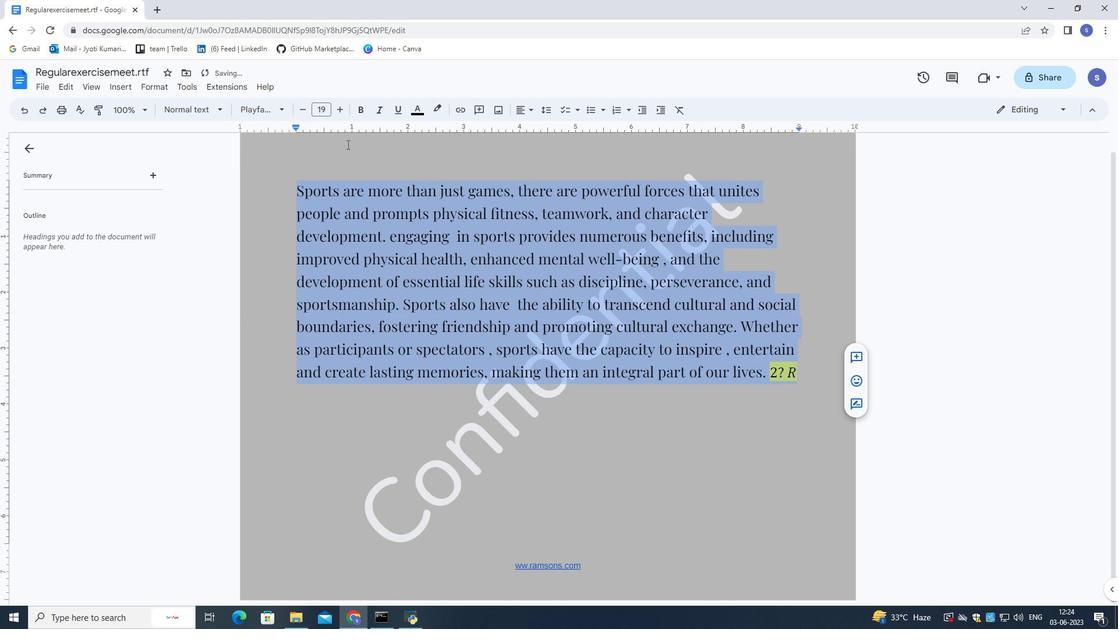 
Action: Mouse pressed left at (347, 149)
Screenshot: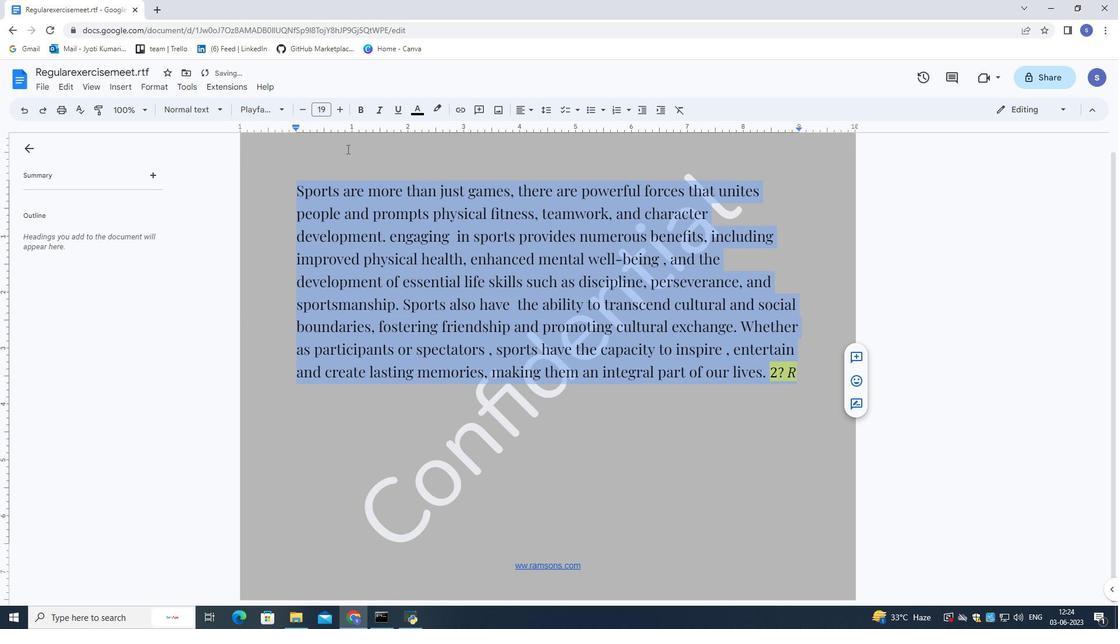 
Action: Mouse moved to (349, 150)
Screenshot: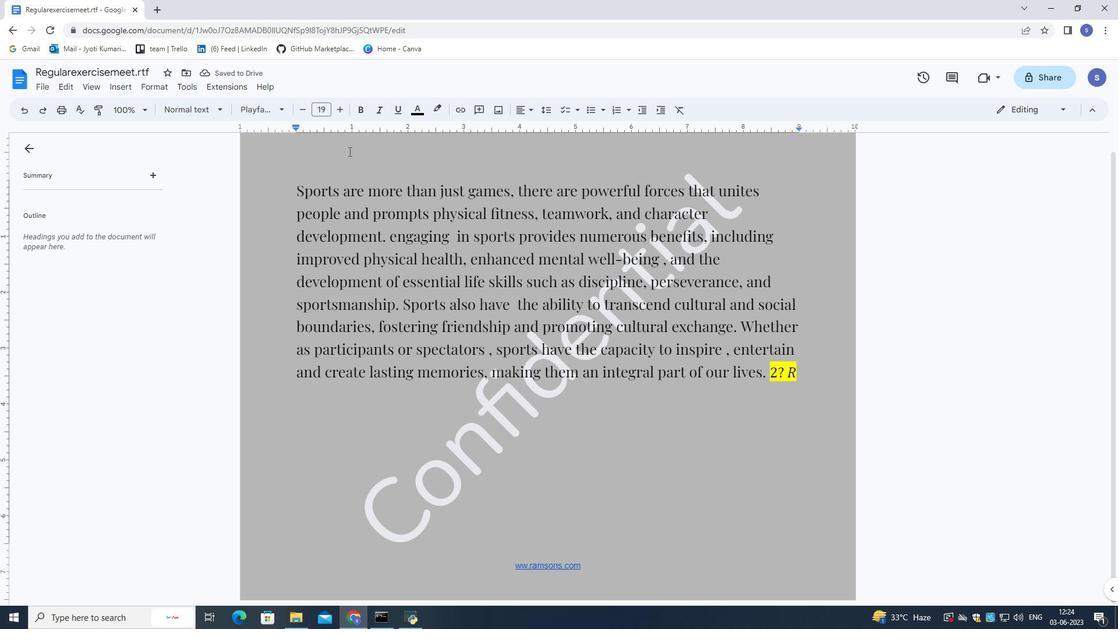 
